 Task: Create a rule from the Routing list, Task moved to a section -> Set Priority in the project Trailblazer , set the section as Done clear the priority.
Action: Mouse moved to (82, 434)
Screenshot: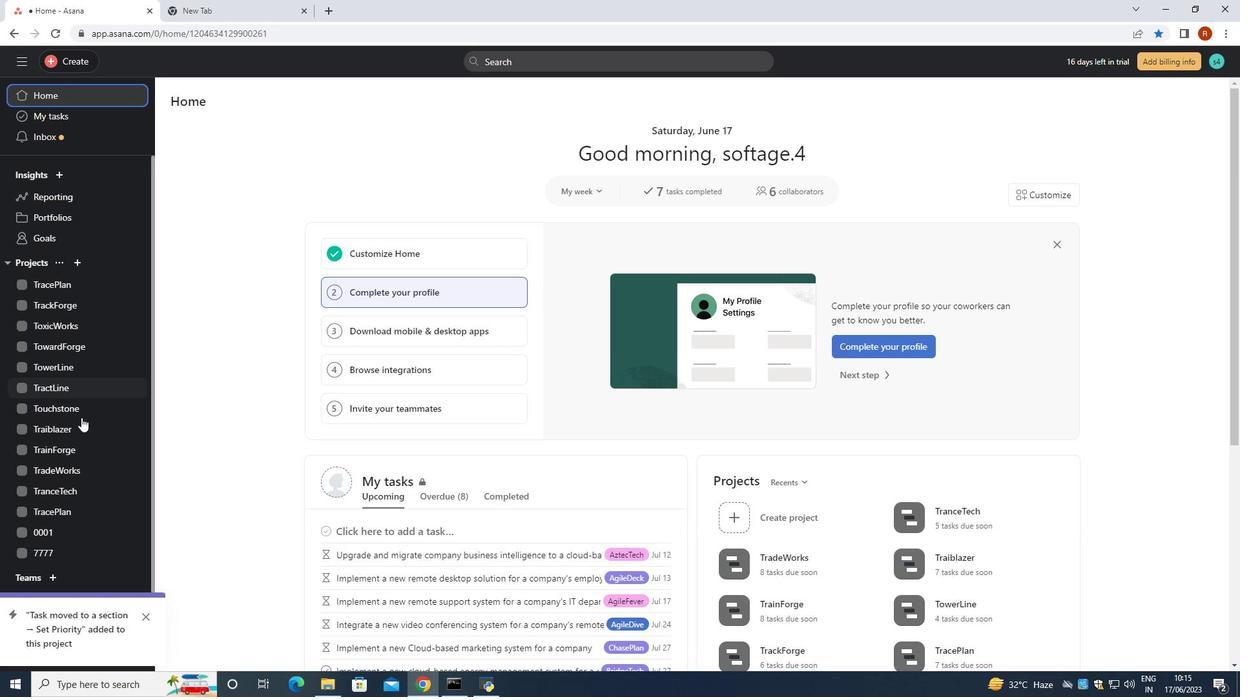 
Action: Mouse pressed left at (82, 434)
Screenshot: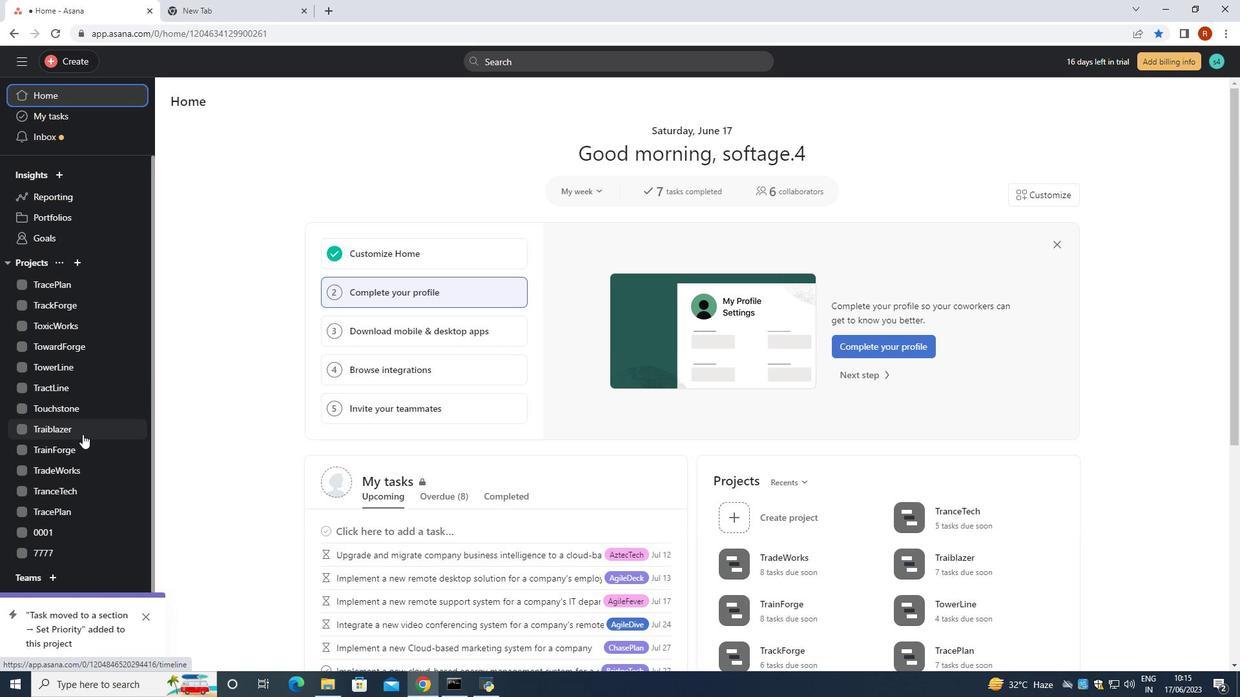 
Action: Mouse moved to (1196, 109)
Screenshot: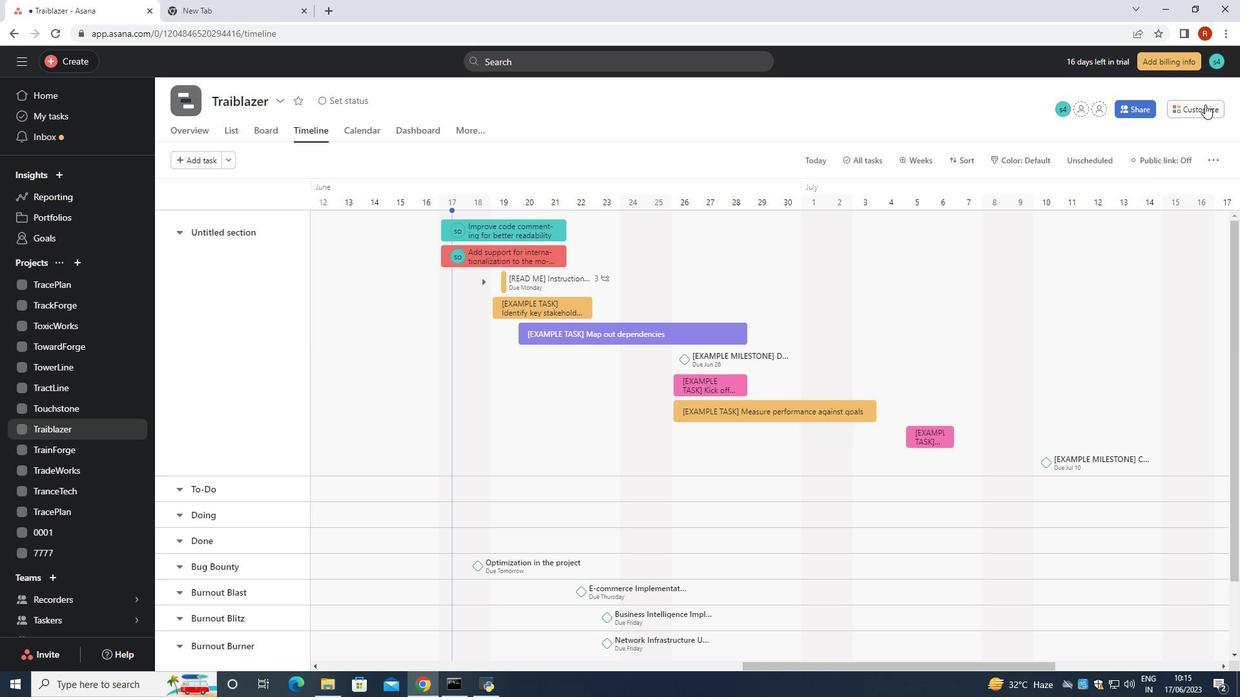 
Action: Mouse pressed left at (1196, 109)
Screenshot: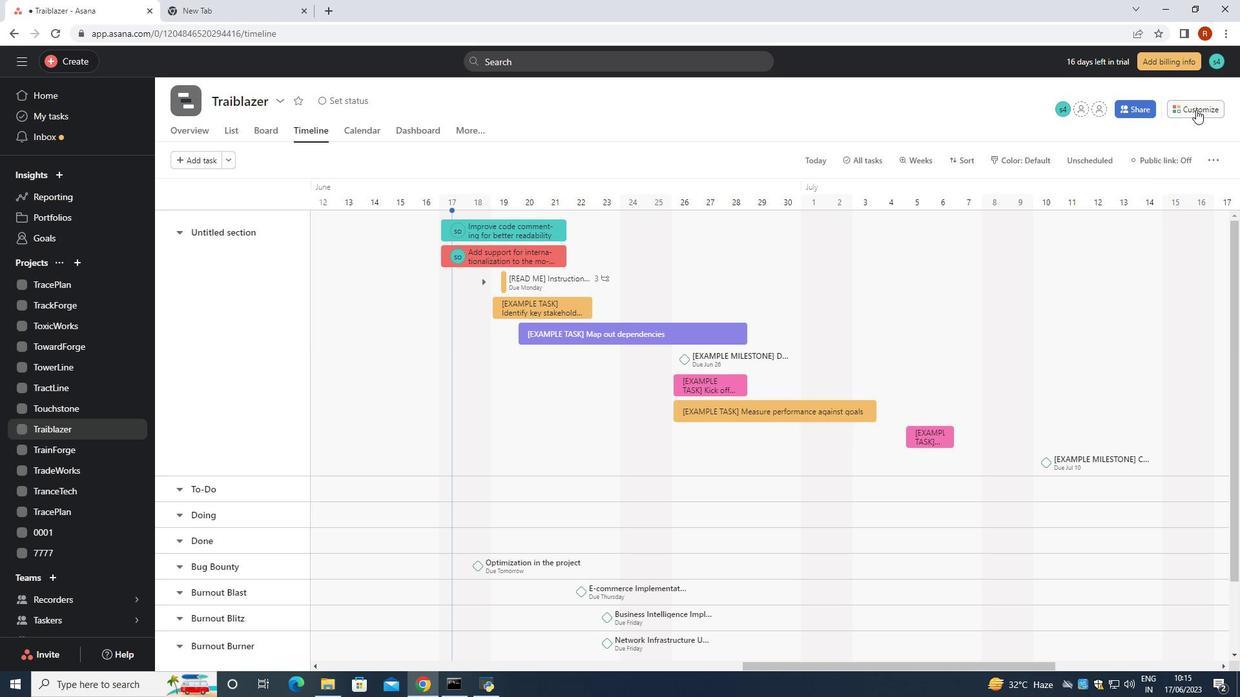 
Action: Mouse moved to (1195, 110)
Screenshot: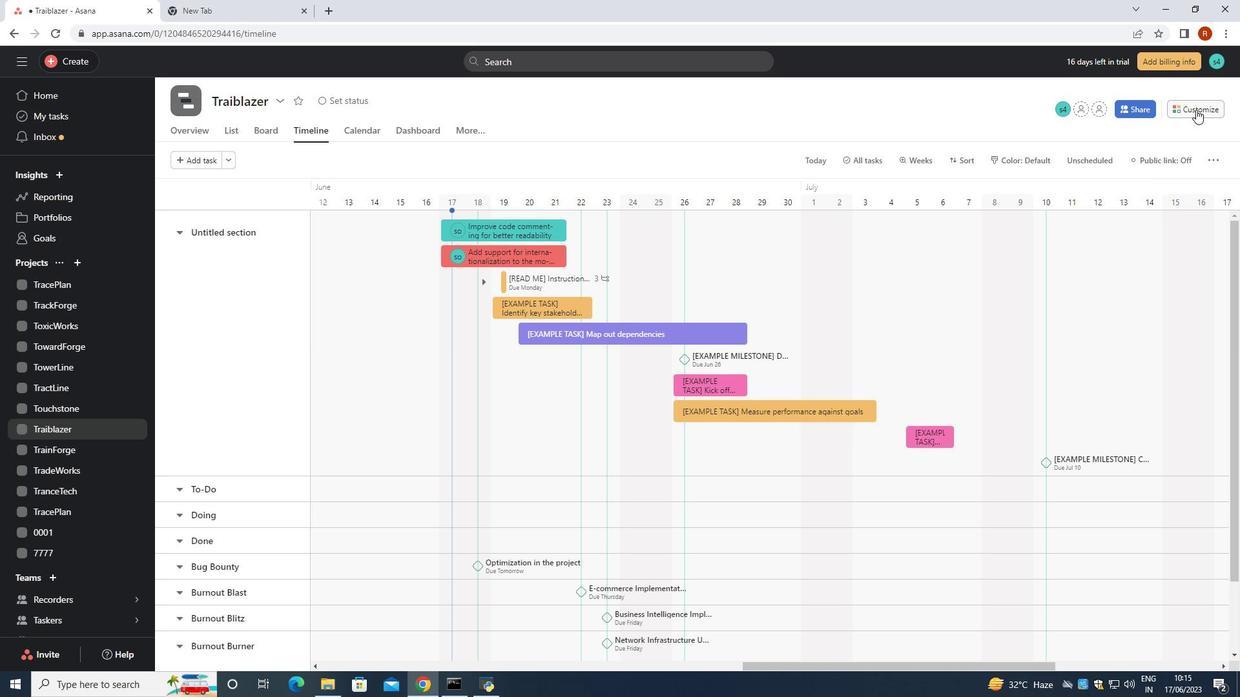 
Action: Mouse pressed left at (1195, 110)
Screenshot: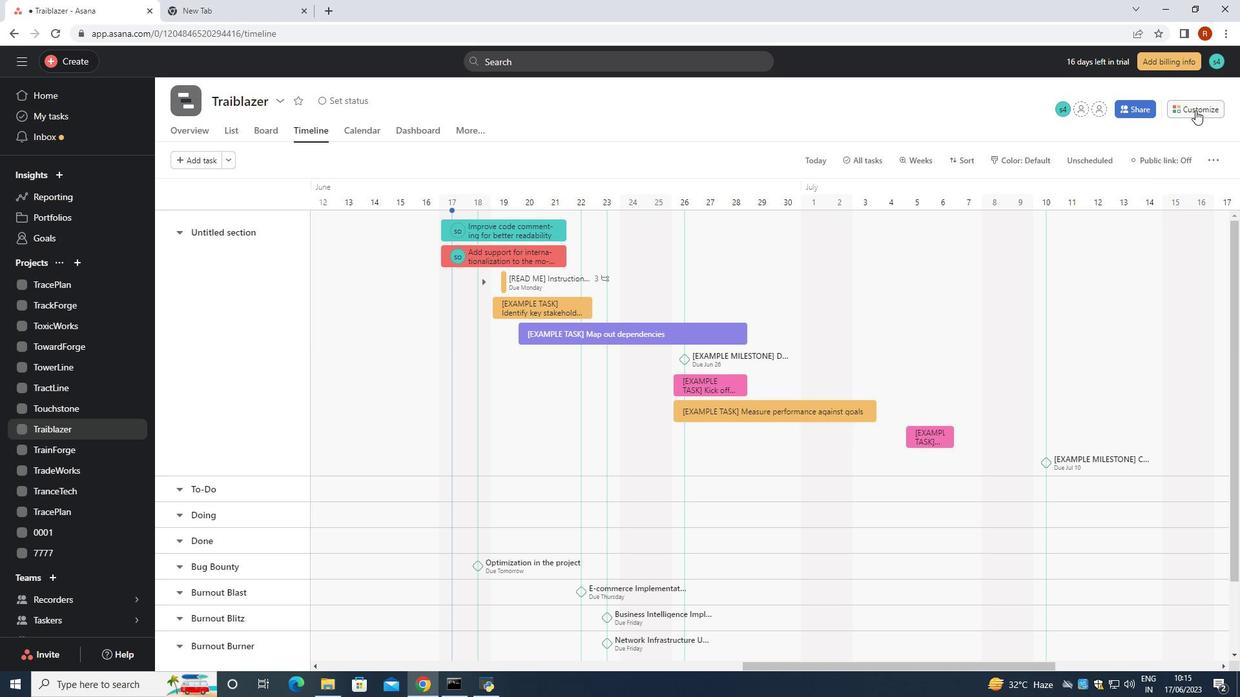
Action: Mouse moved to (970, 313)
Screenshot: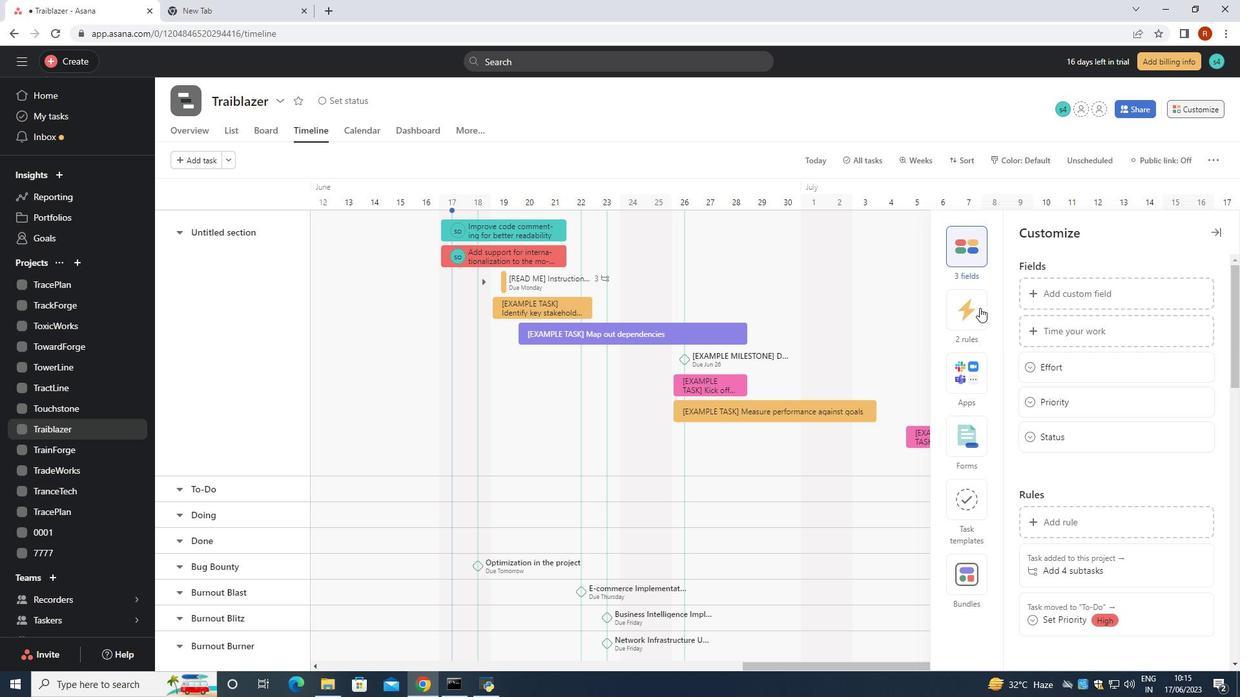 
Action: Mouse pressed left at (970, 313)
Screenshot: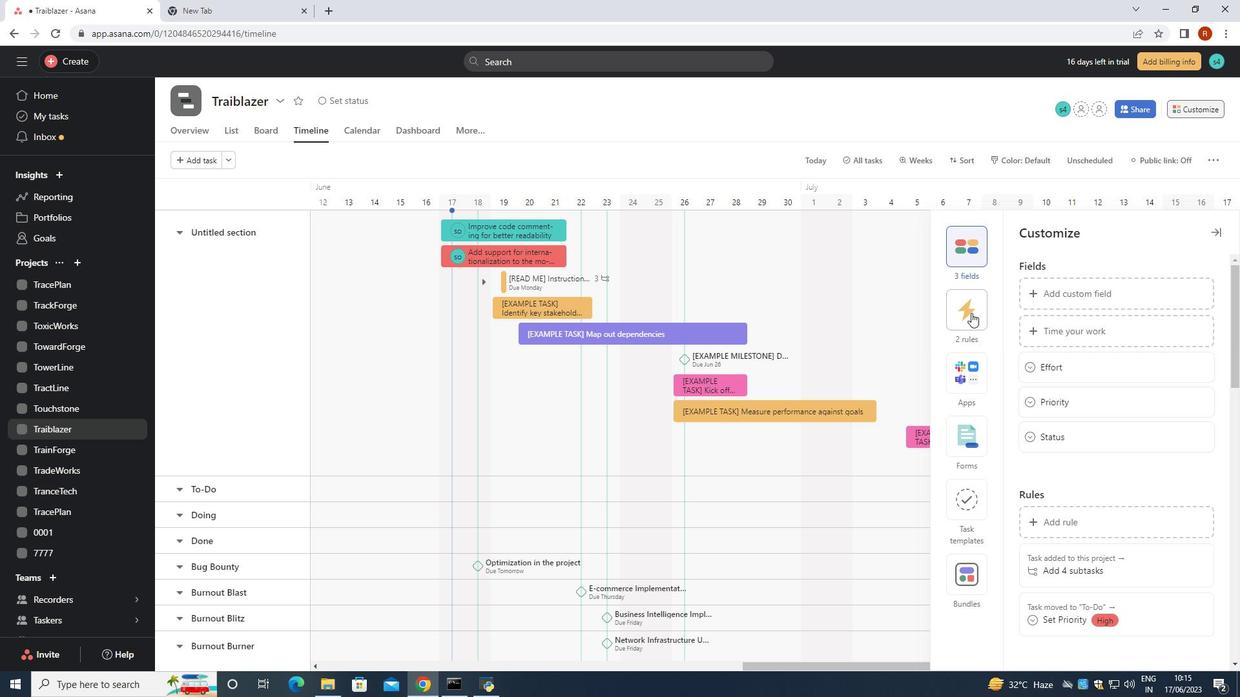 
Action: Mouse moved to (1061, 292)
Screenshot: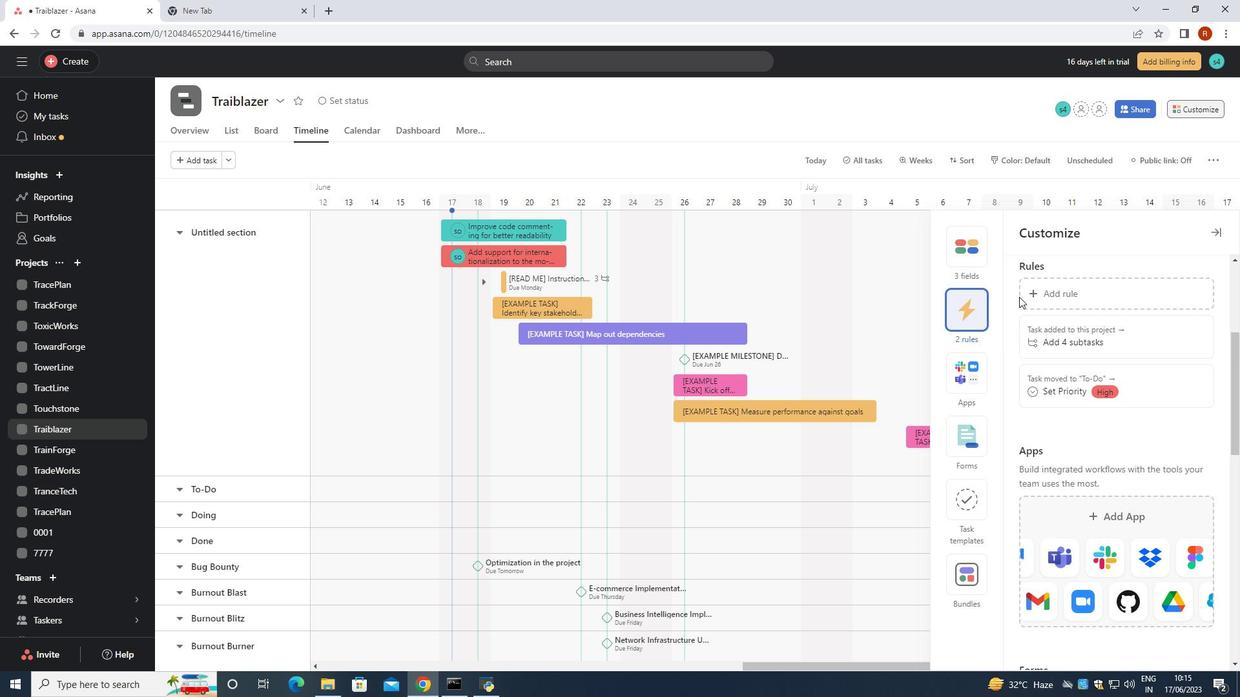 
Action: Mouse pressed left at (1061, 292)
Screenshot: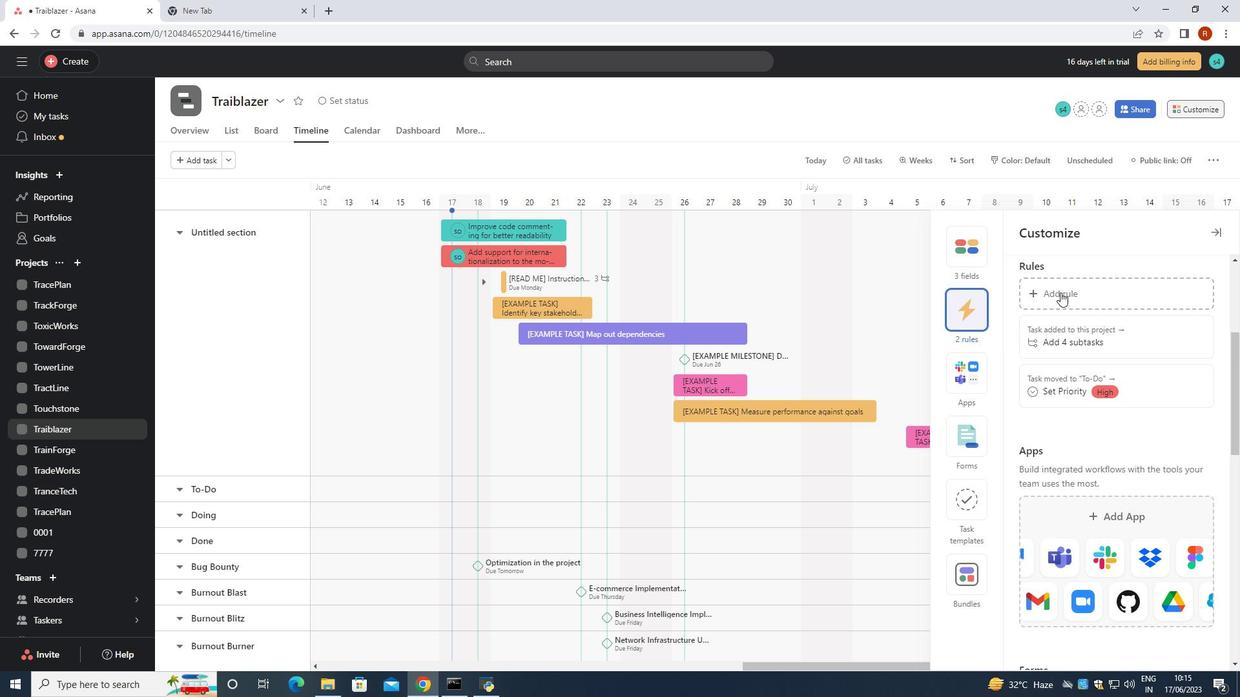 
Action: Mouse moved to (275, 171)
Screenshot: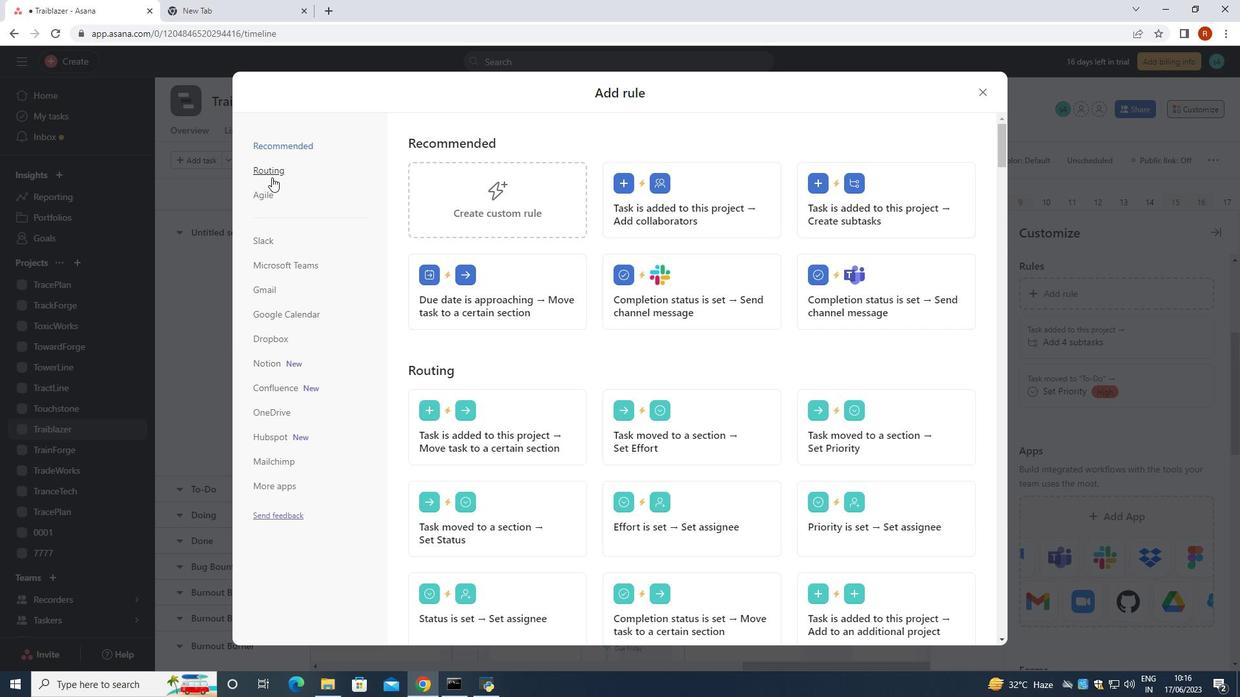 
Action: Mouse pressed left at (275, 171)
Screenshot: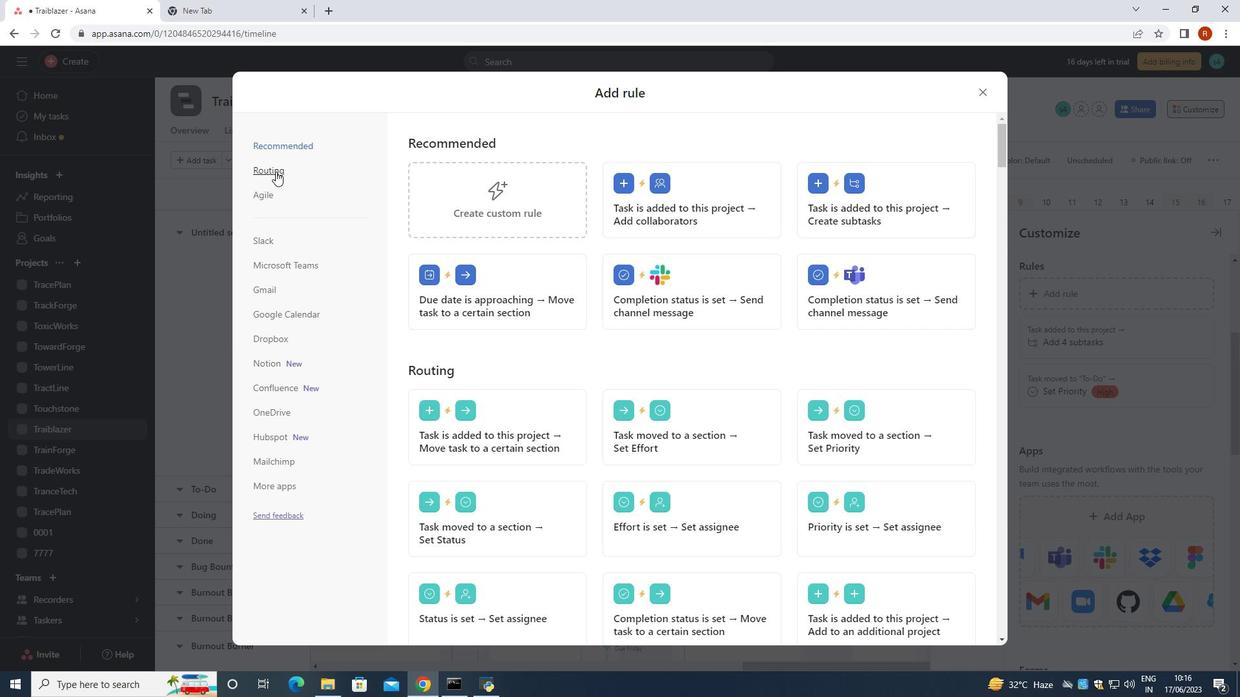 
Action: Mouse moved to (899, 217)
Screenshot: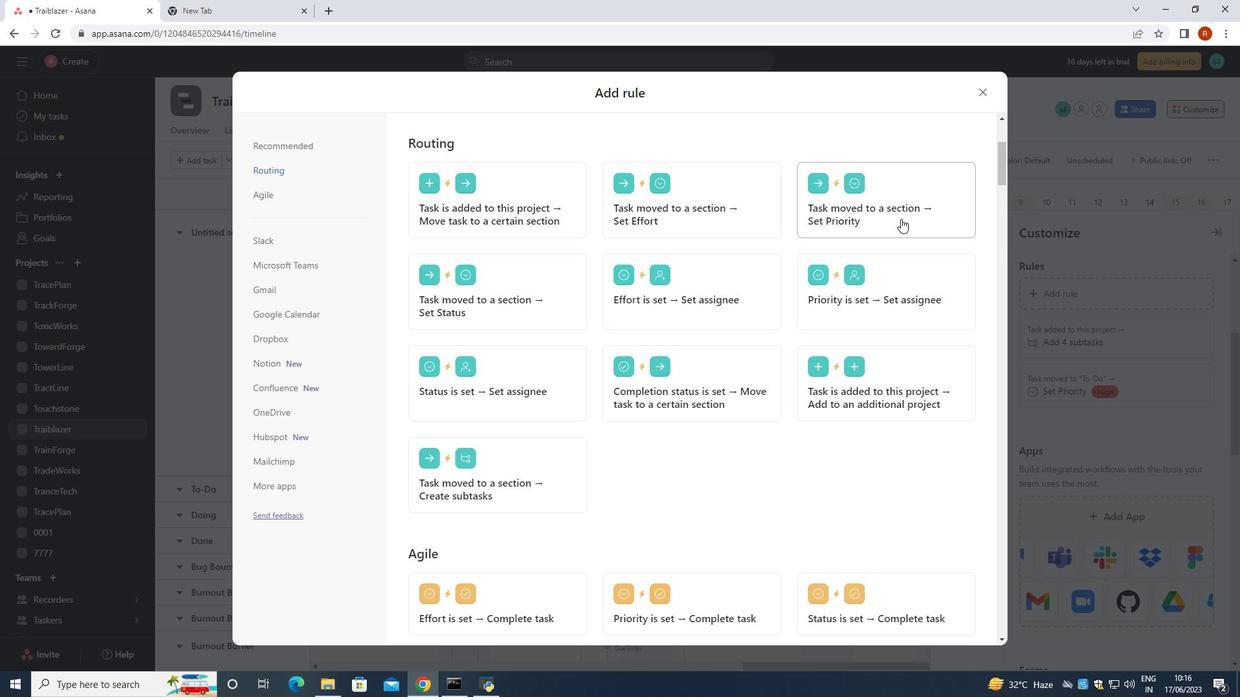 
Action: Mouse pressed left at (899, 217)
Screenshot: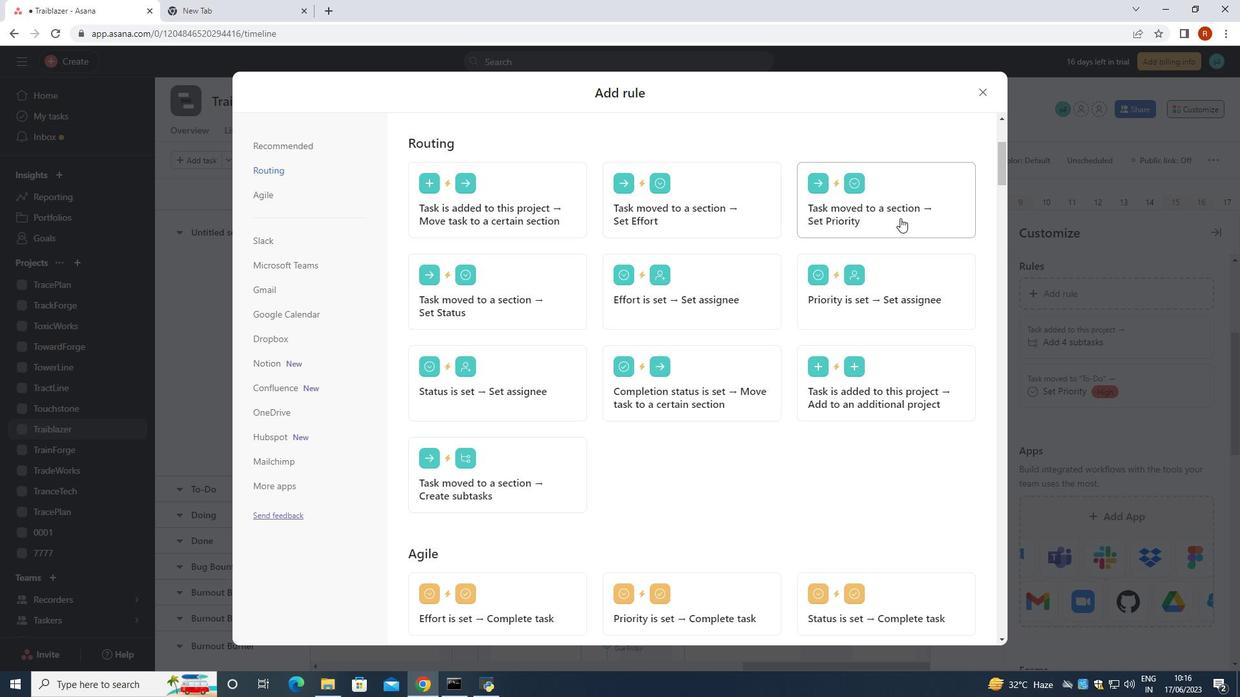 
Action: Mouse moved to (447, 355)
Screenshot: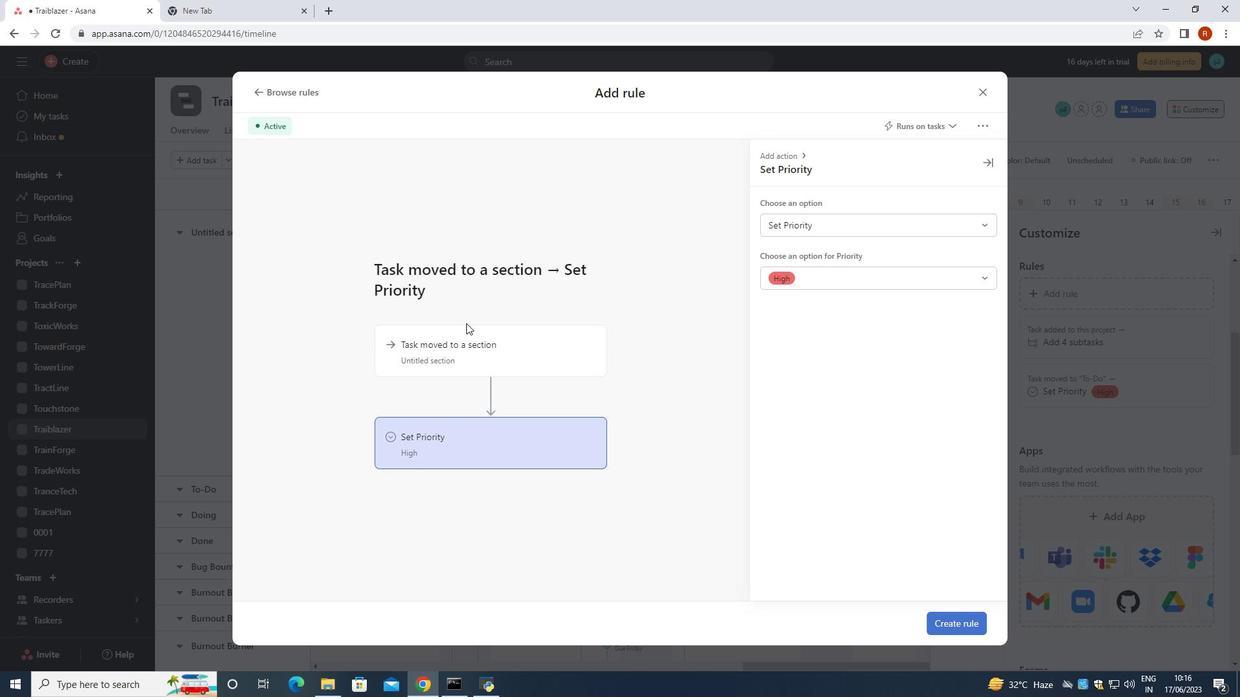 
Action: Mouse pressed left at (447, 355)
Screenshot: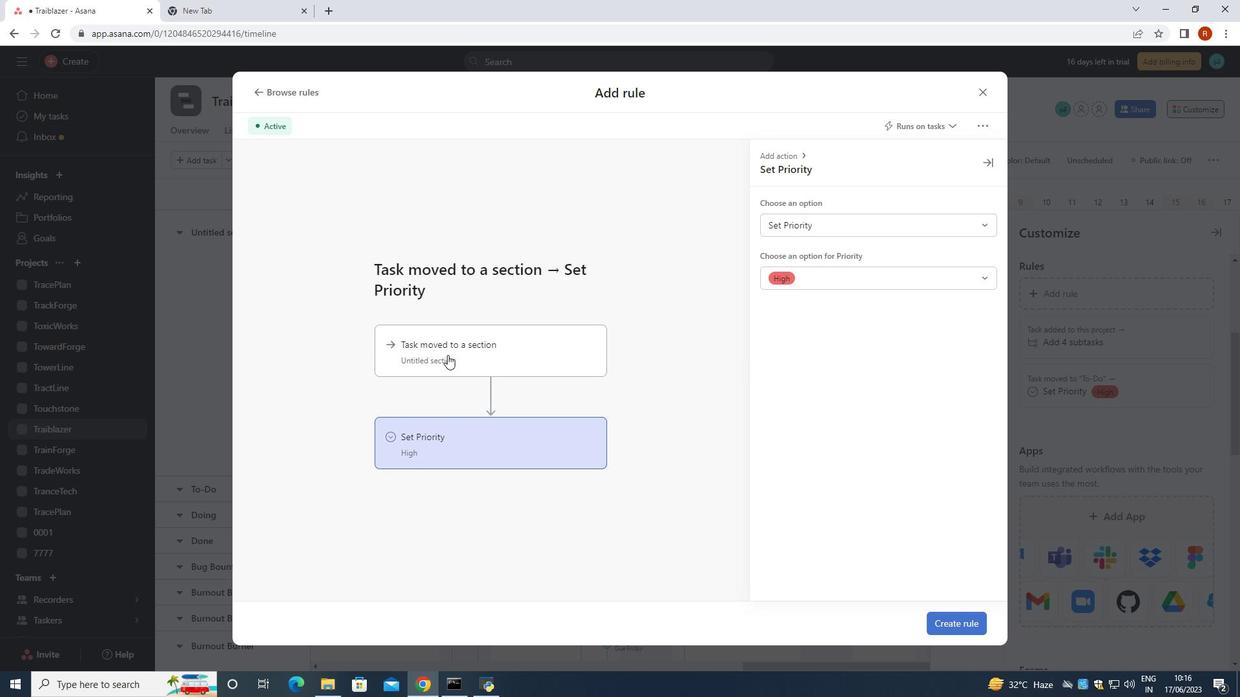 
Action: Mouse moved to (968, 224)
Screenshot: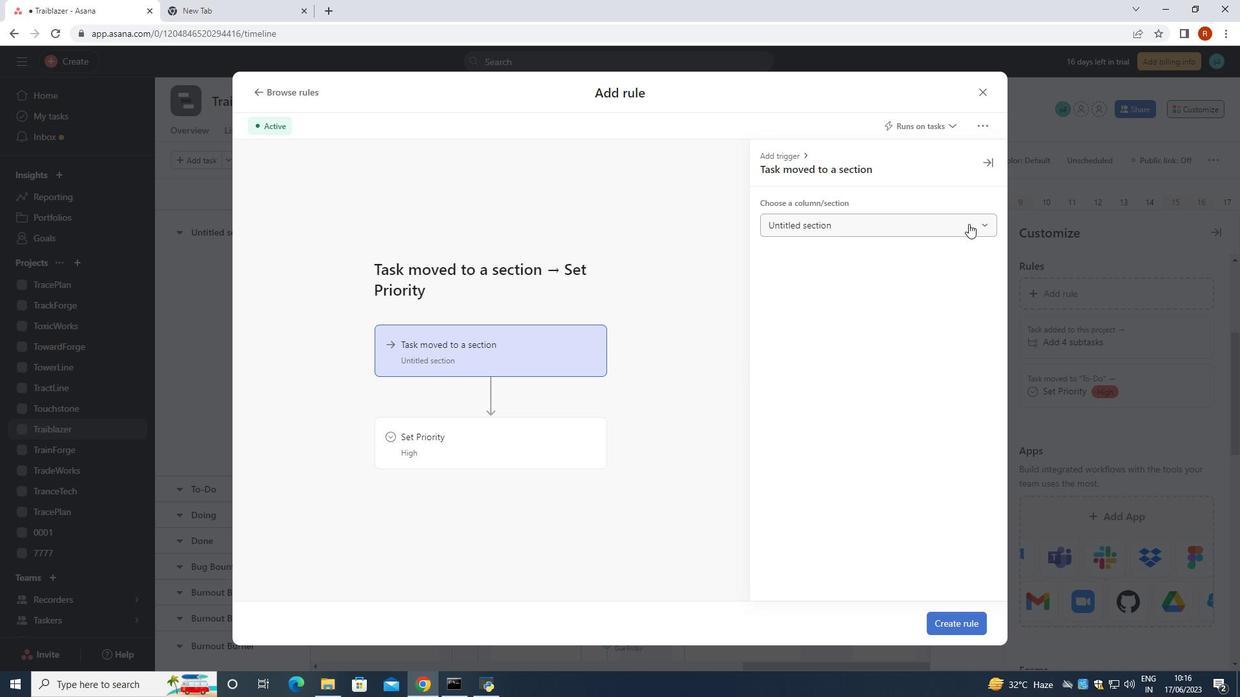 
Action: Mouse pressed left at (968, 224)
Screenshot: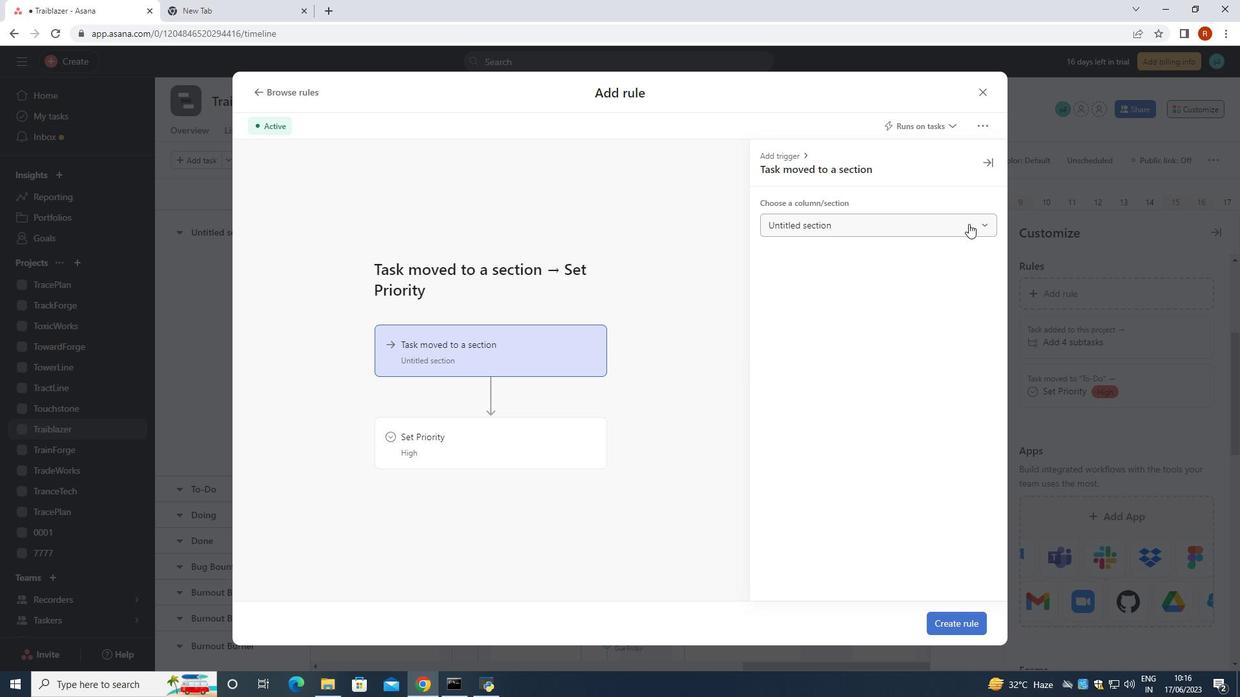 
Action: Mouse moved to (815, 322)
Screenshot: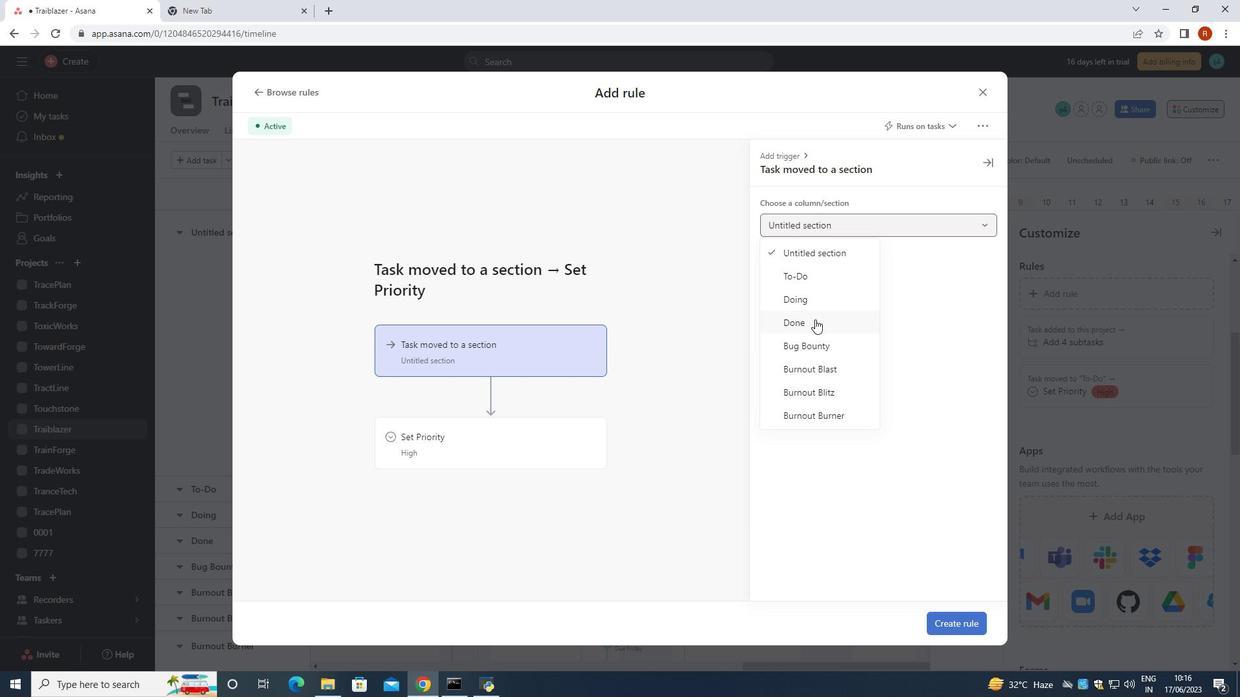 
Action: Mouse pressed left at (815, 322)
Screenshot: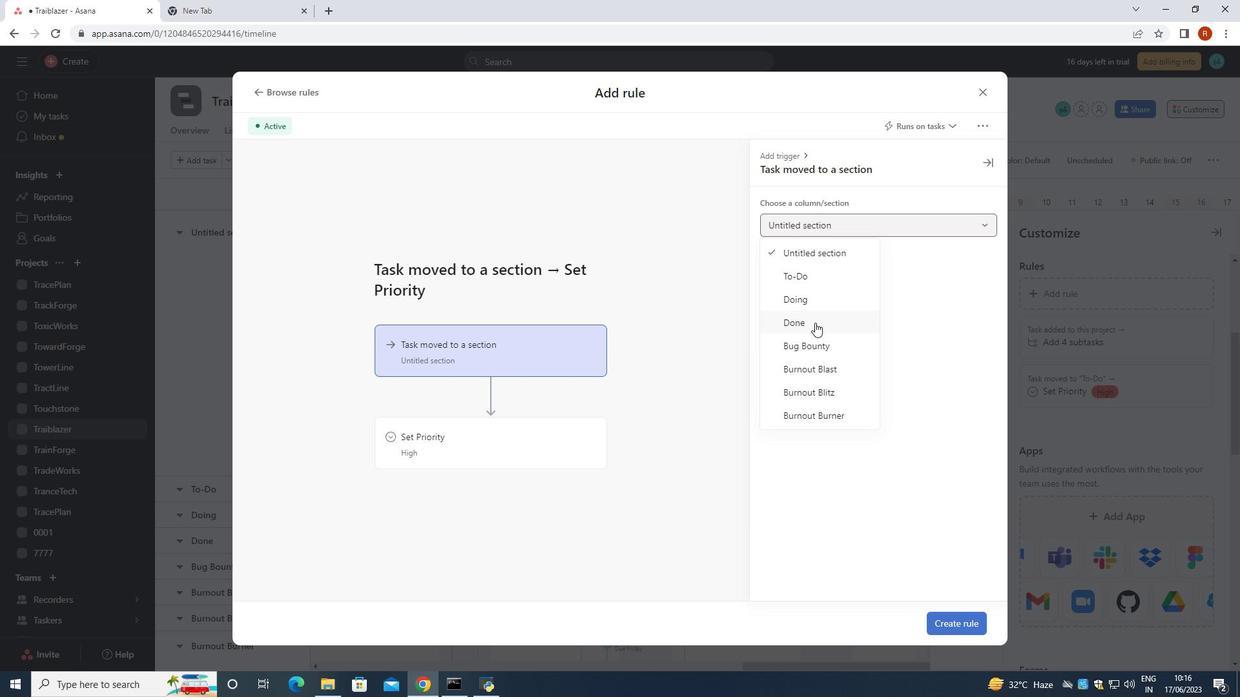 
Action: Mouse moved to (447, 454)
Screenshot: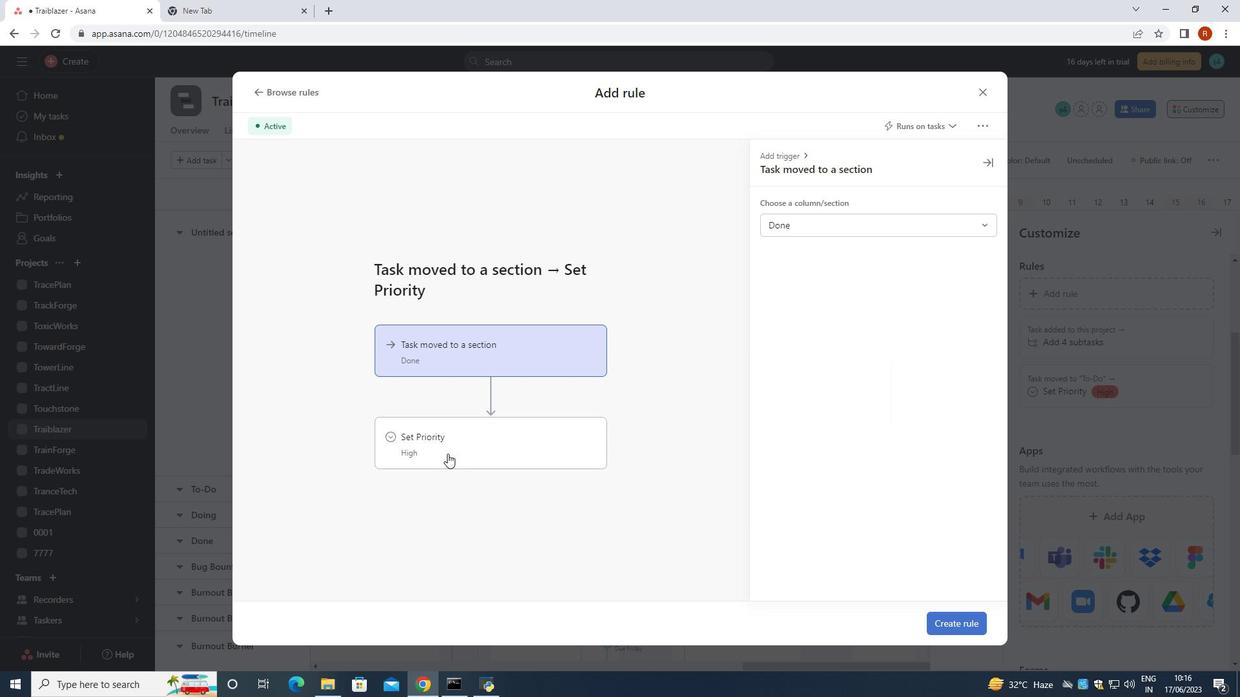 
Action: Mouse pressed left at (447, 454)
Screenshot: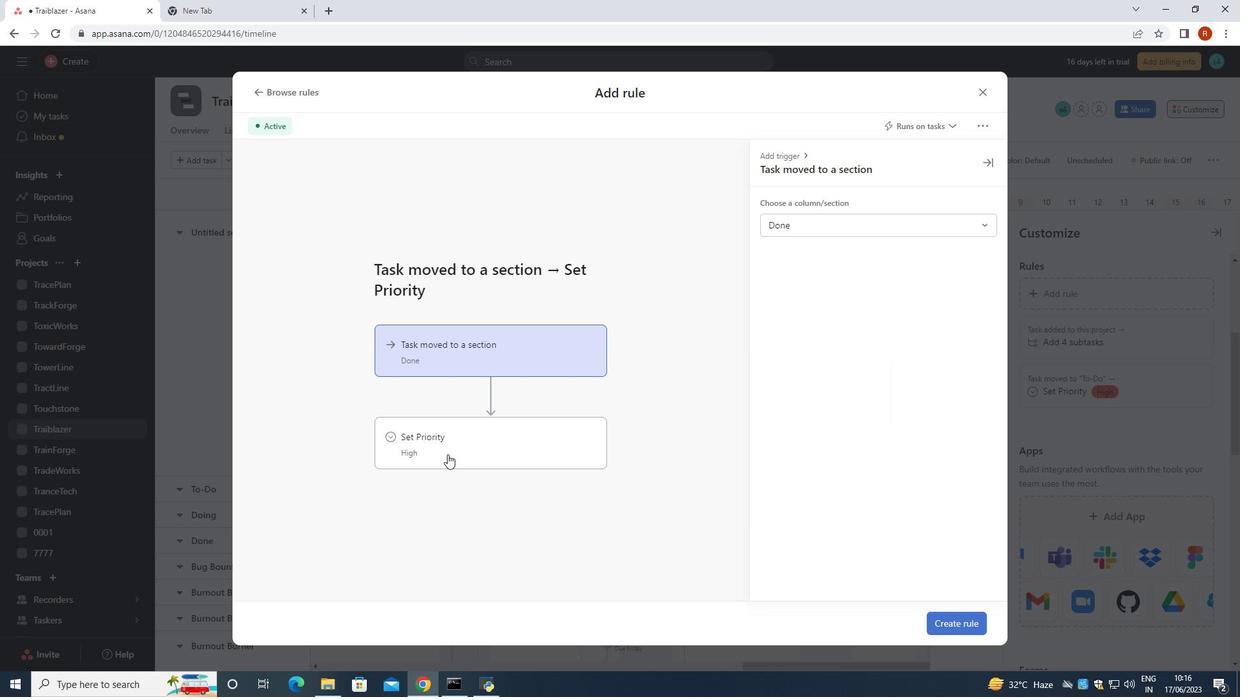 
Action: Mouse moved to (862, 226)
Screenshot: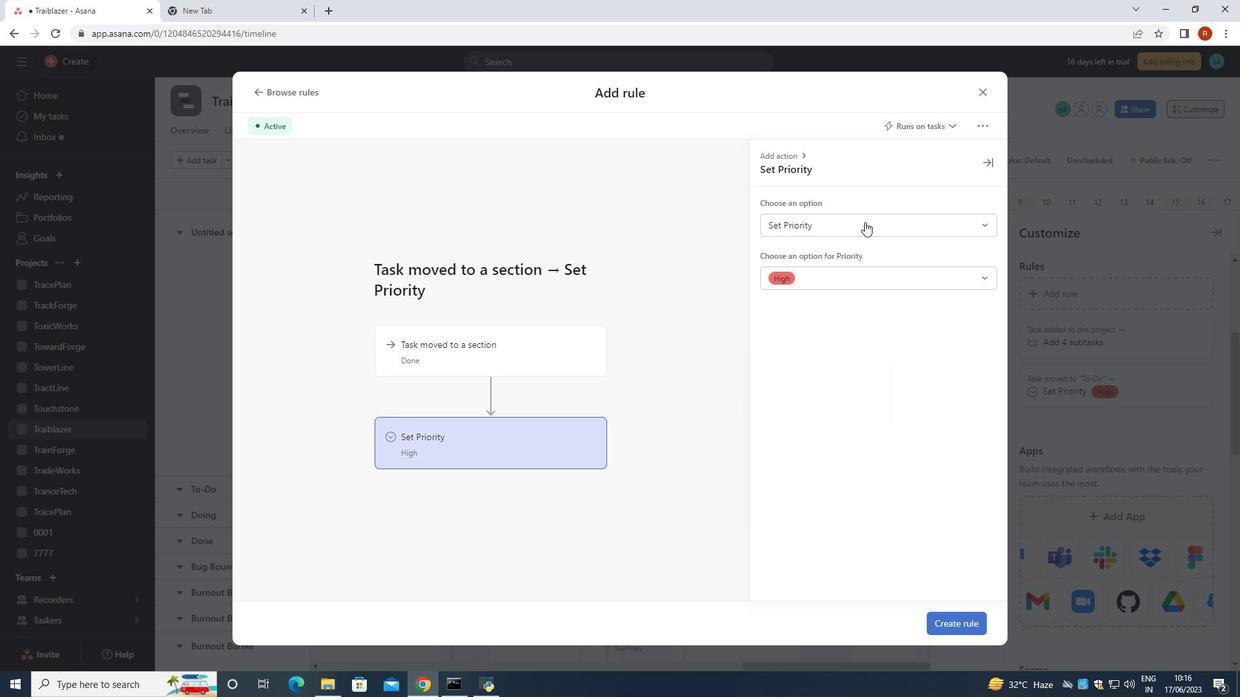 
Action: Mouse pressed left at (862, 226)
Screenshot: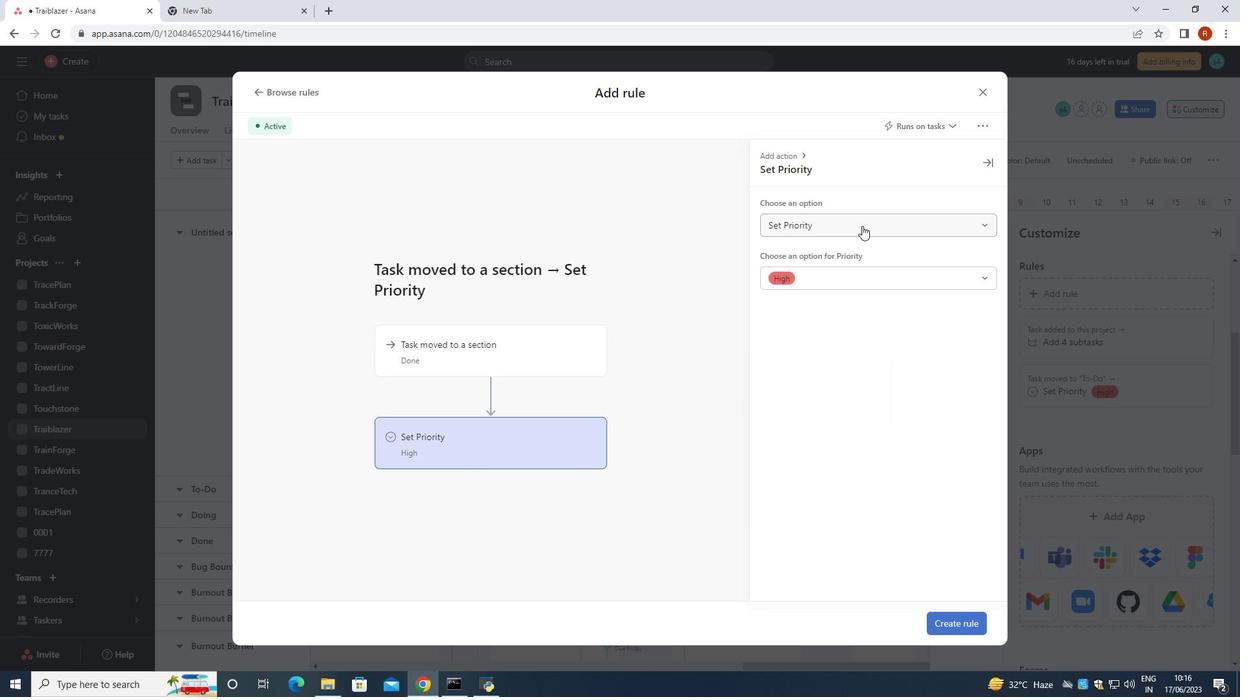 
Action: Mouse moved to (832, 274)
Screenshot: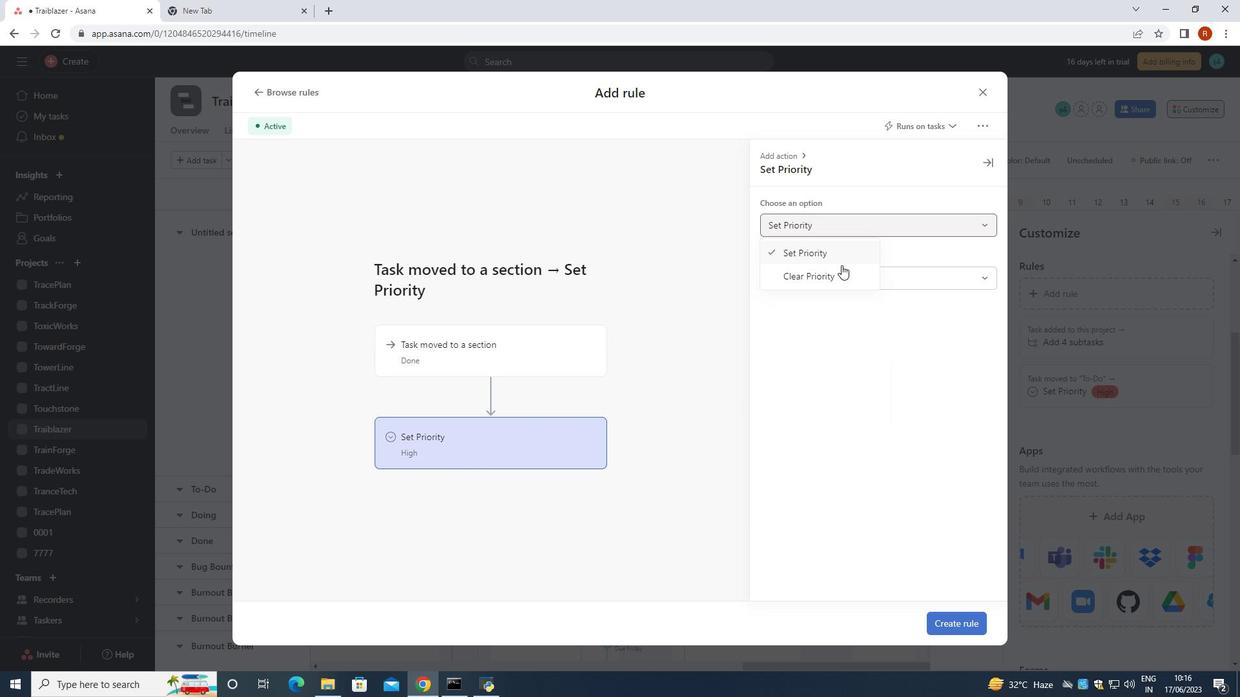 
Action: Mouse pressed left at (832, 274)
Screenshot: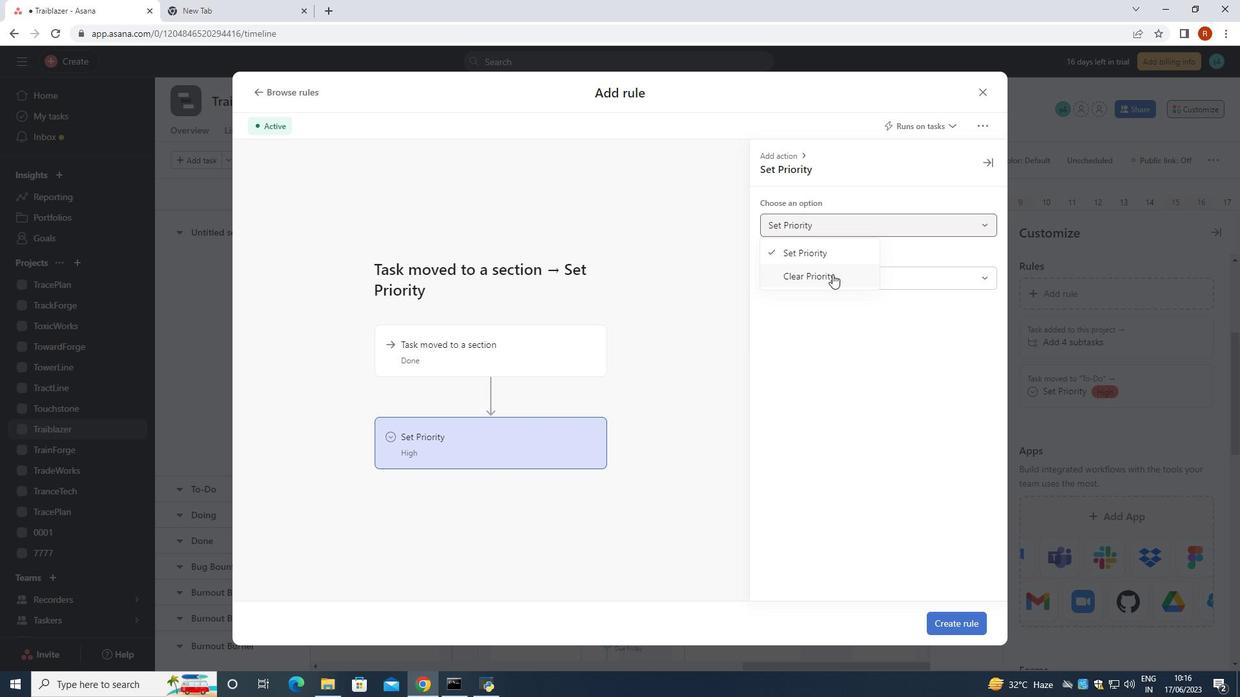
Action: Mouse moved to (866, 226)
Screenshot: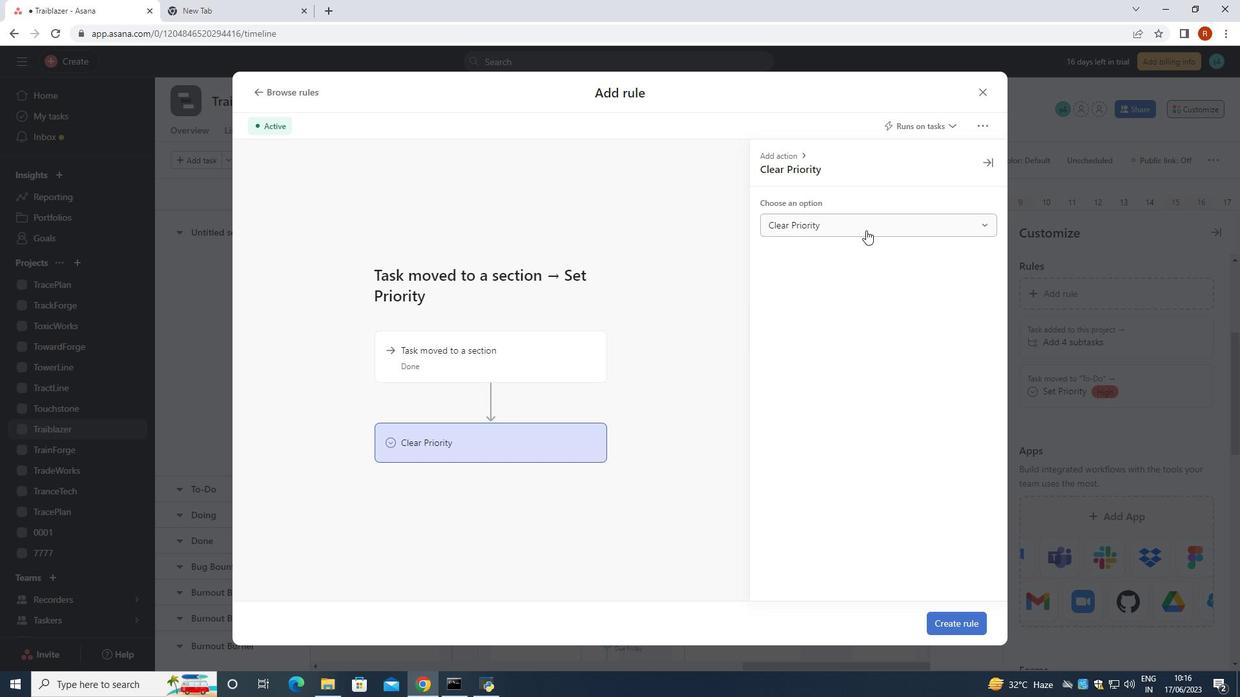 
Action: Mouse pressed left at (866, 226)
Screenshot: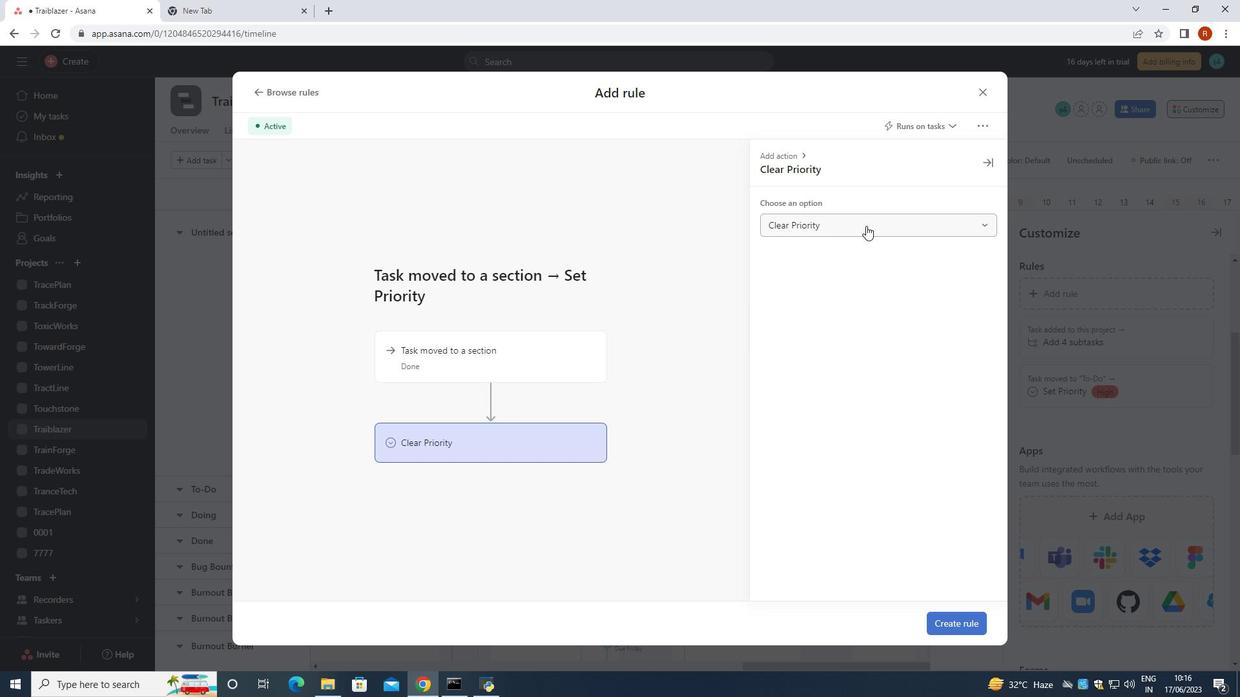 
Action: Mouse moved to (808, 276)
Screenshot: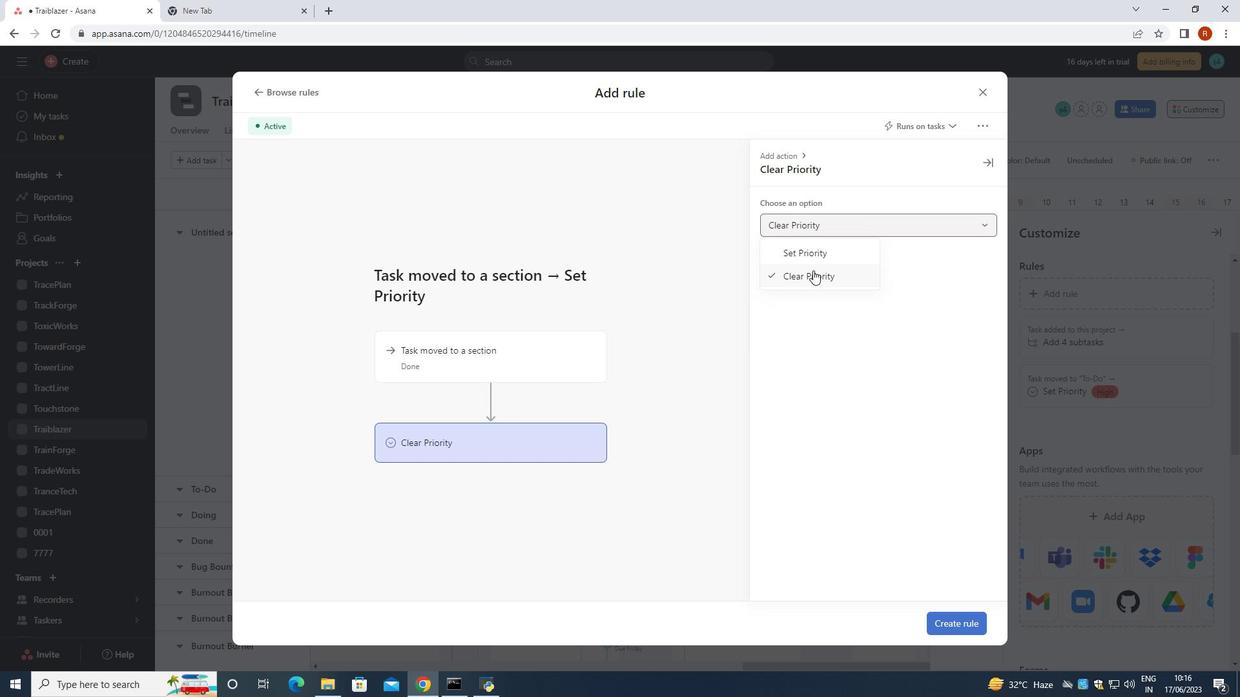 
Action: Mouse pressed left at (808, 276)
Screenshot: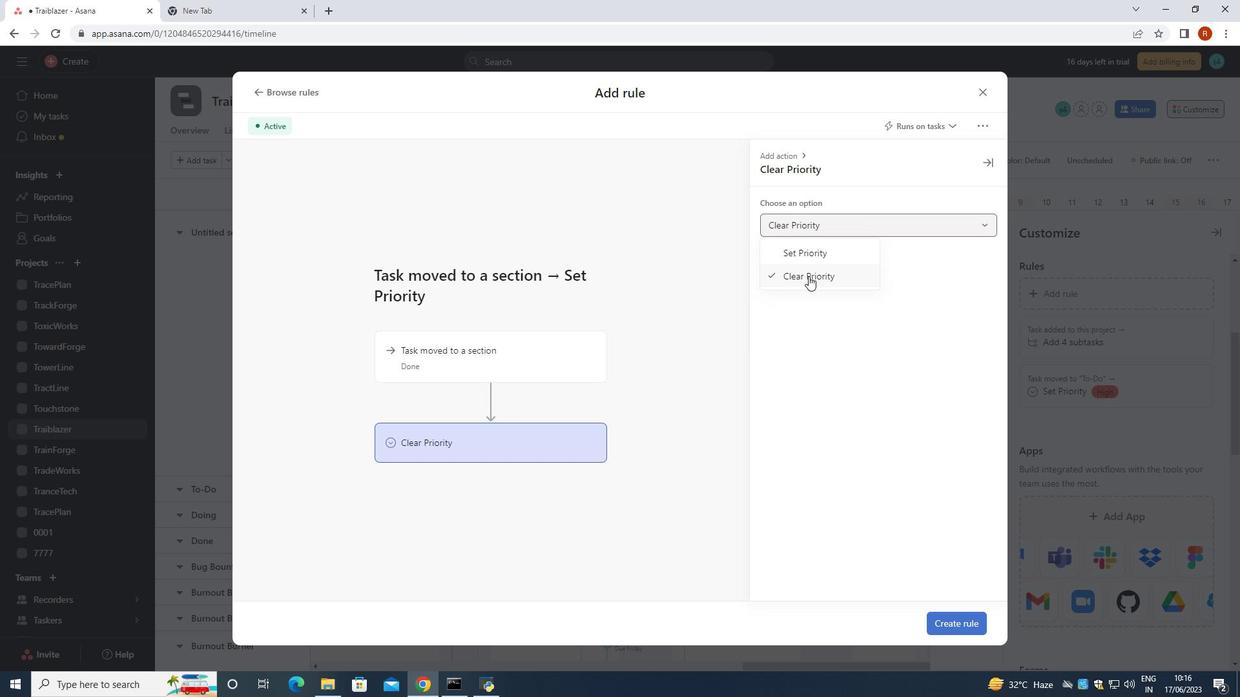 
Action: Mouse moved to (952, 623)
Screenshot: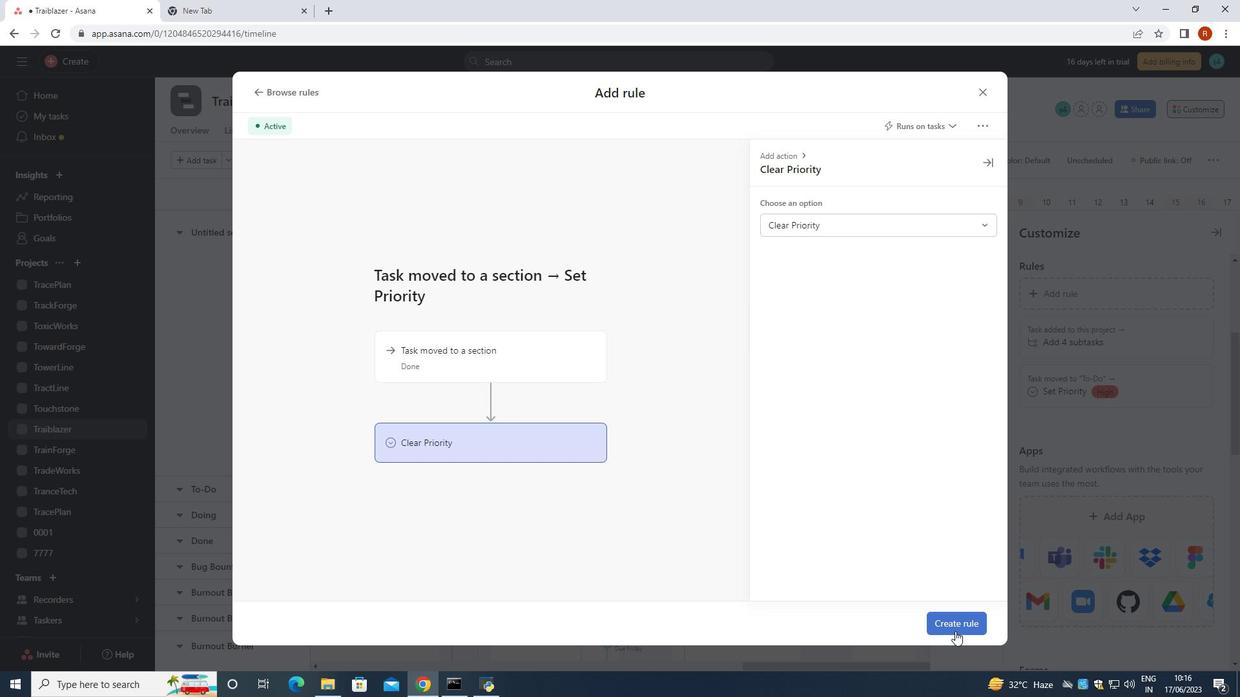 
Action: Mouse pressed left at (952, 623)
Screenshot: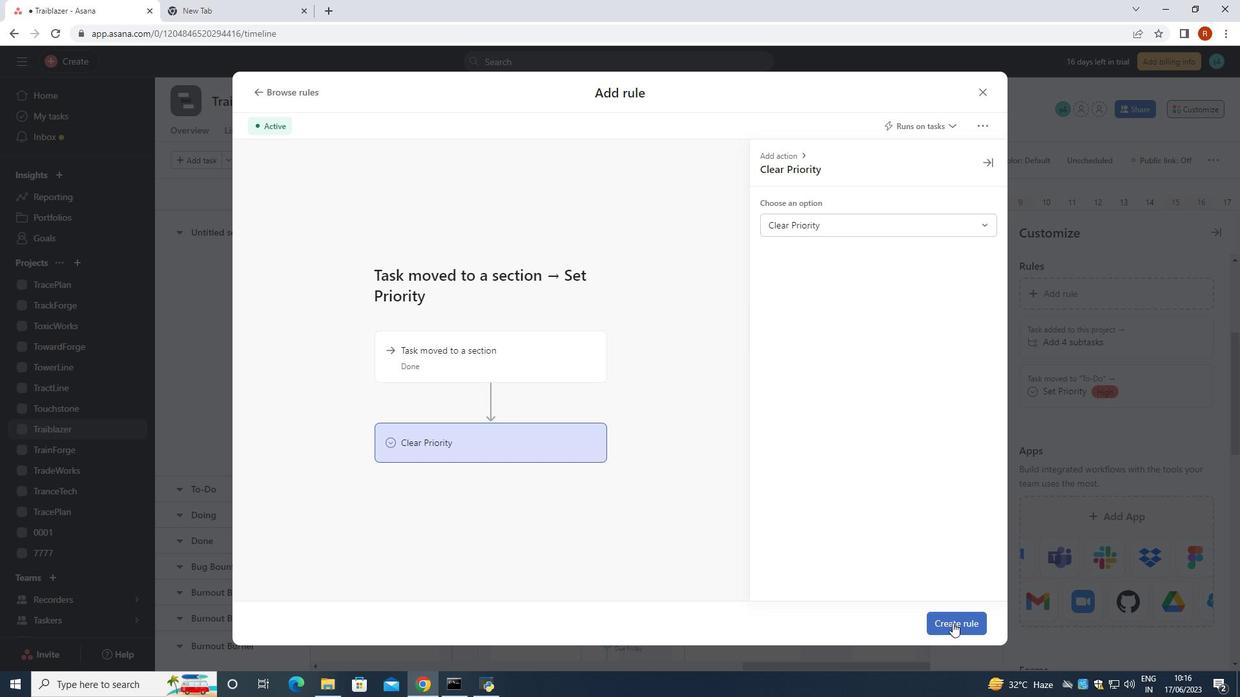 
